 Task: Schedule a recurring monthly meeting titled 'Monthly Business Review' with specified attendees starting on July 2, 2023.
Action: Mouse moved to (13, 53)
Screenshot: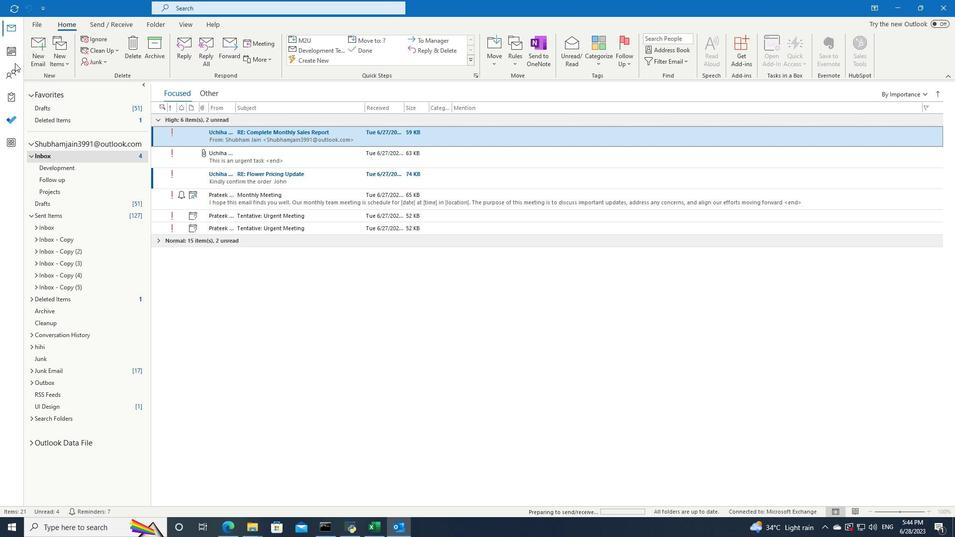 
Action: Mouse pressed left at (13, 53)
Screenshot: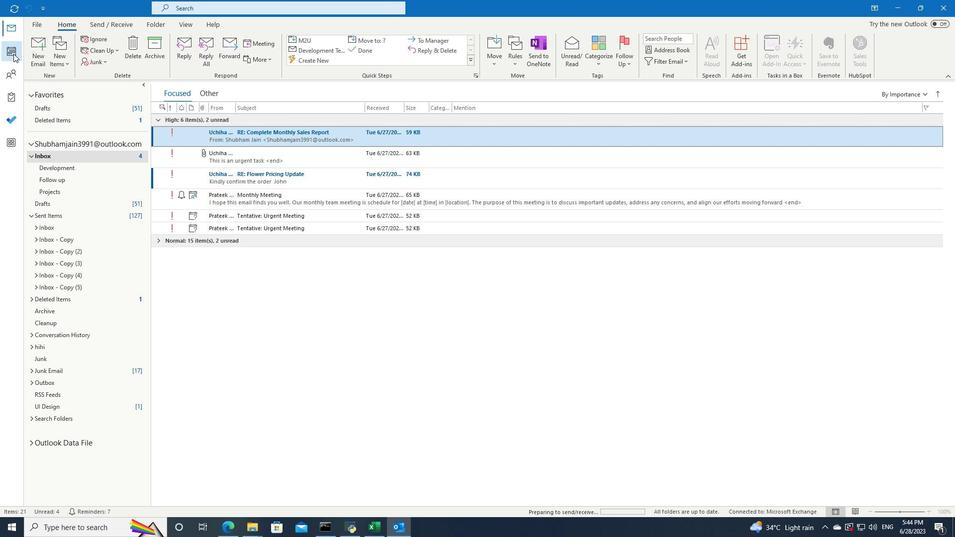 
Action: Mouse moved to (285, 54)
Screenshot: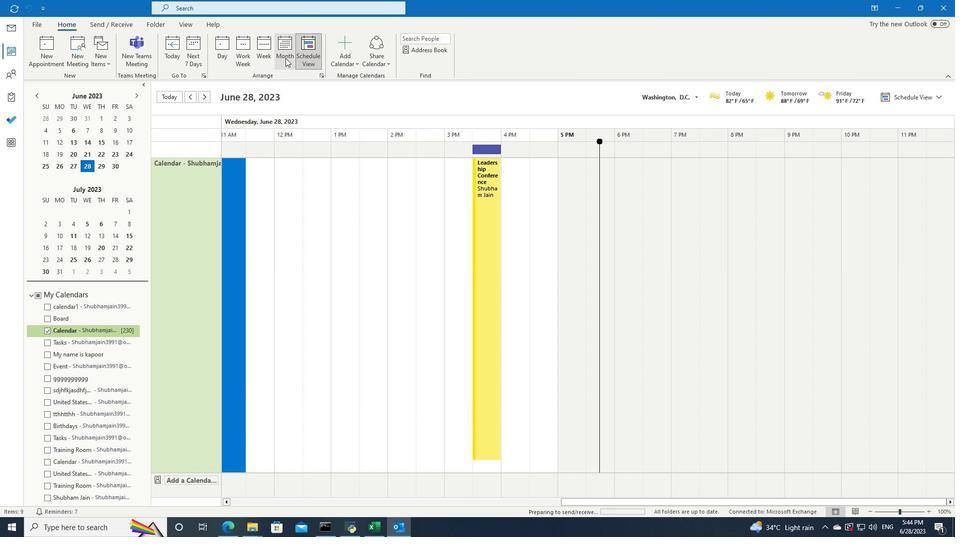 
Action: Mouse pressed left at (285, 54)
Screenshot: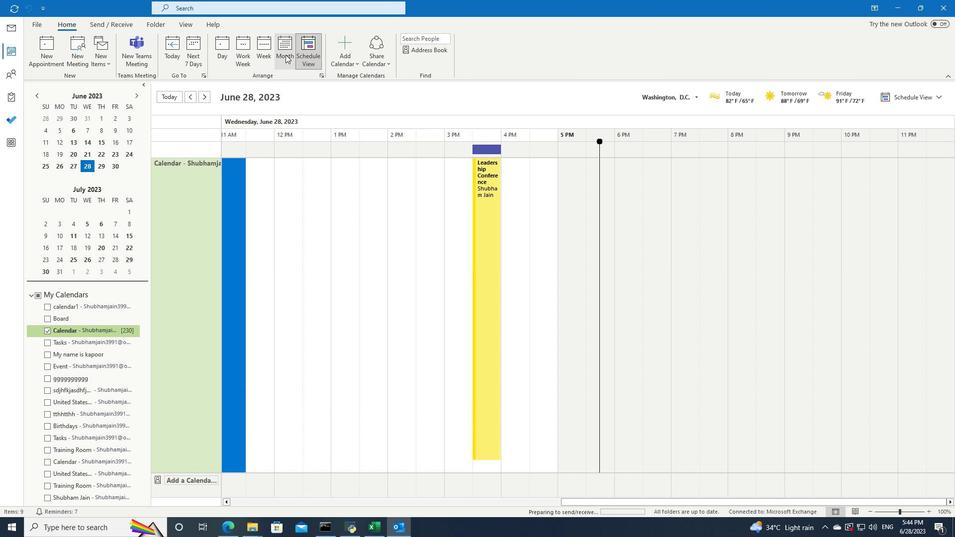 
Action: Mouse moved to (515, 389)
Screenshot: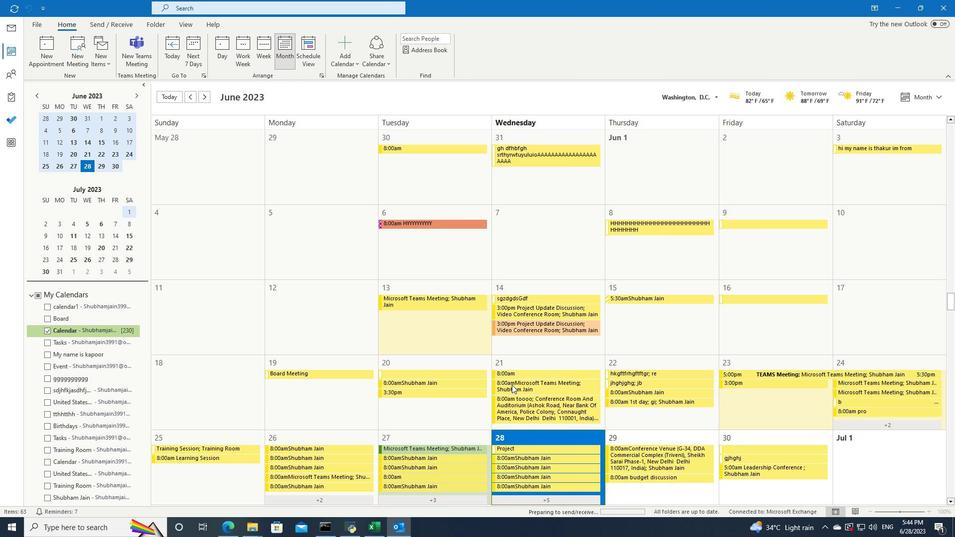 
Action: Mouse scrolled (515, 389) with delta (0, 0)
Screenshot: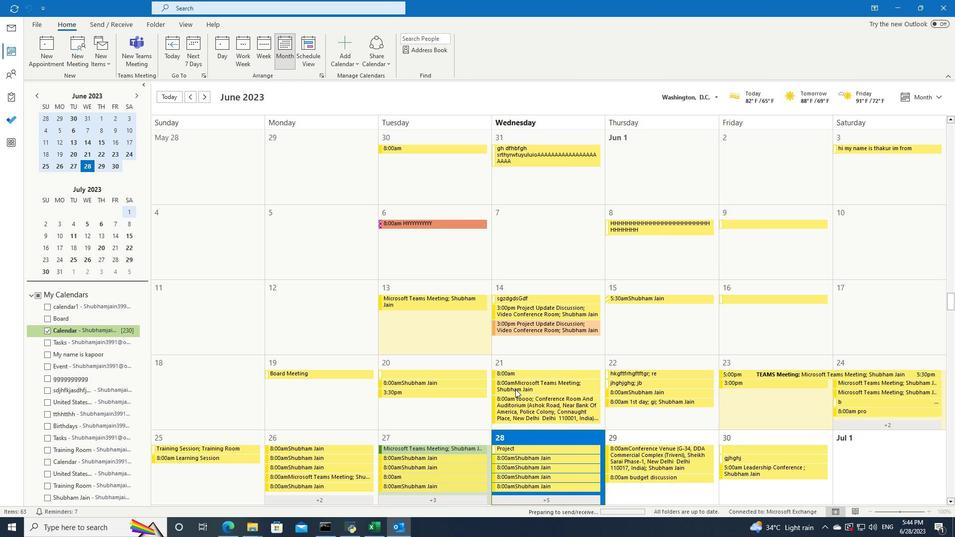 
Action: Mouse scrolled (515, 389) with delta (0, 0)
Screenshot: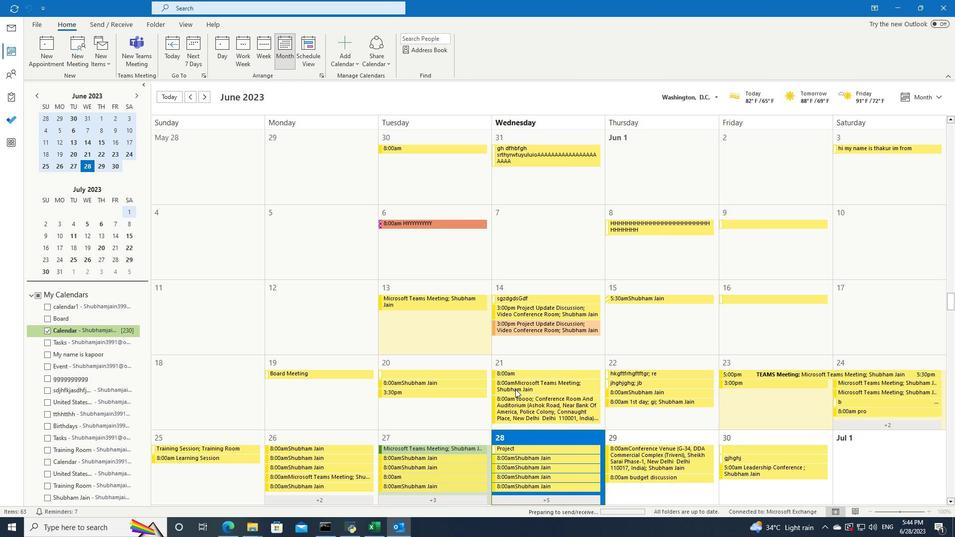 
Action: Mouse scrolled (515, 389) with delta (0, 0)
Screenshot: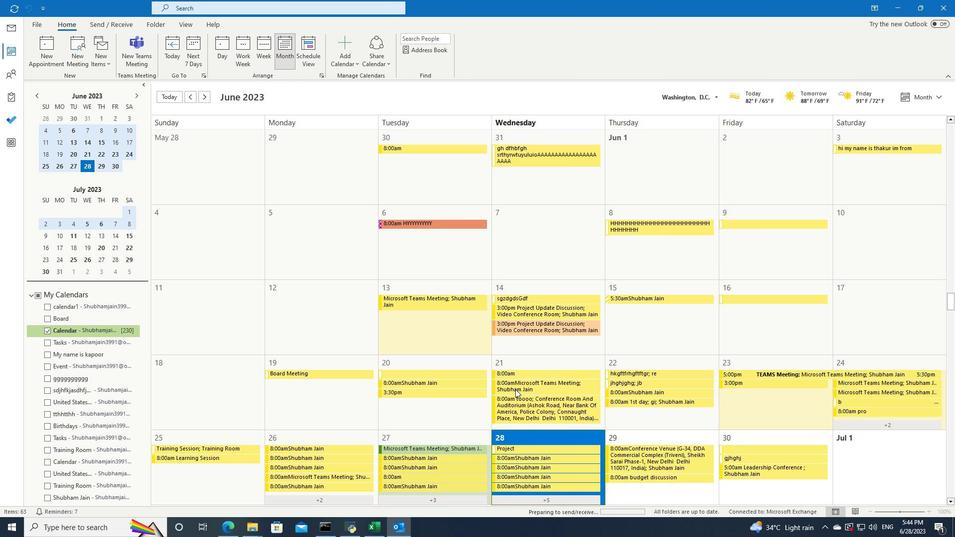 
Action: Mouse moved to (195, 295)
Screenshot: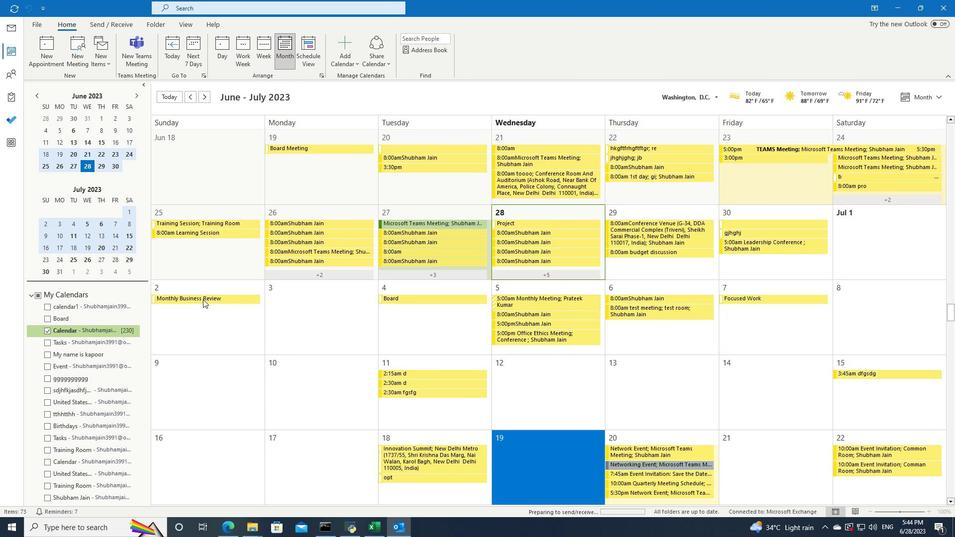 
Action: Mouse pressed left at (195, 295)
Screenshot: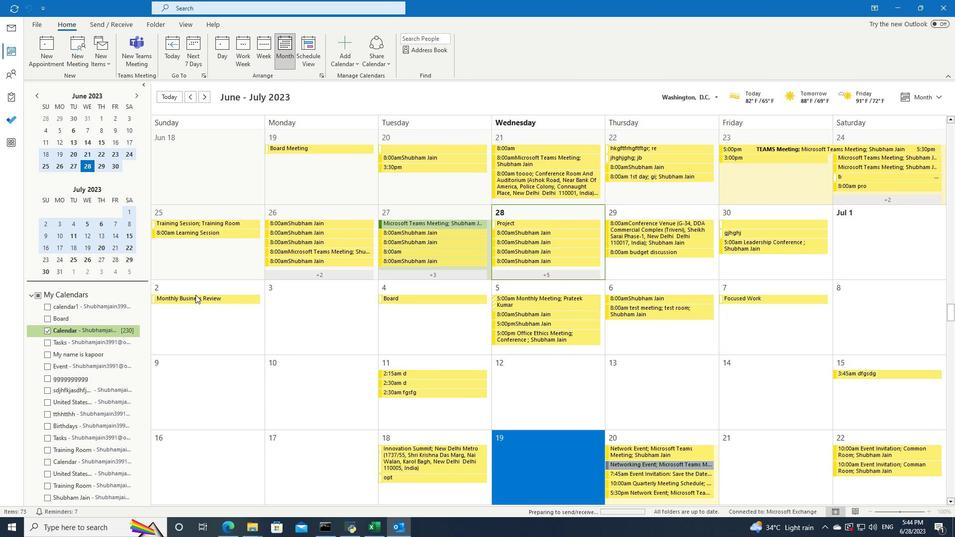 
Action: Mouse pressed left at (195, 295)
Screenshot: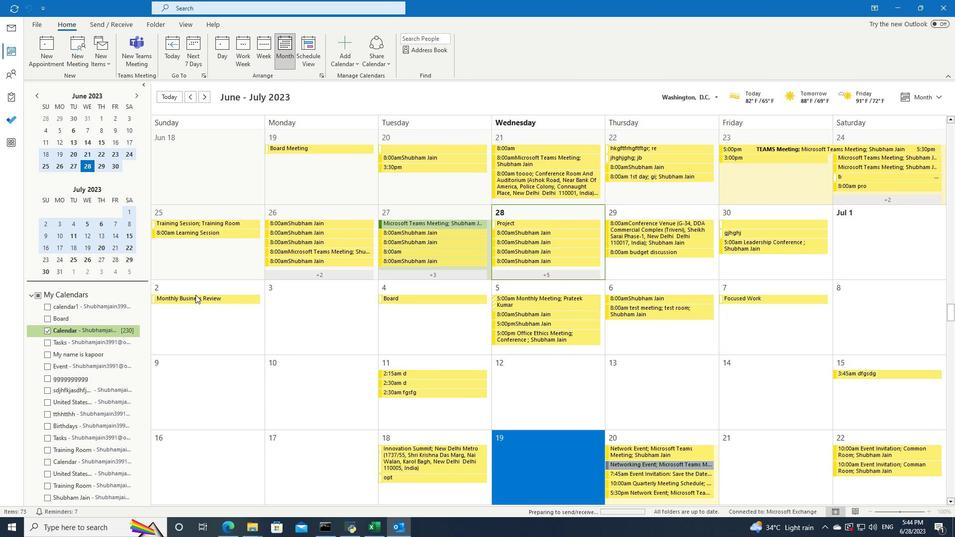 
Action: Mouse moved to (171, 61)
Screenshot: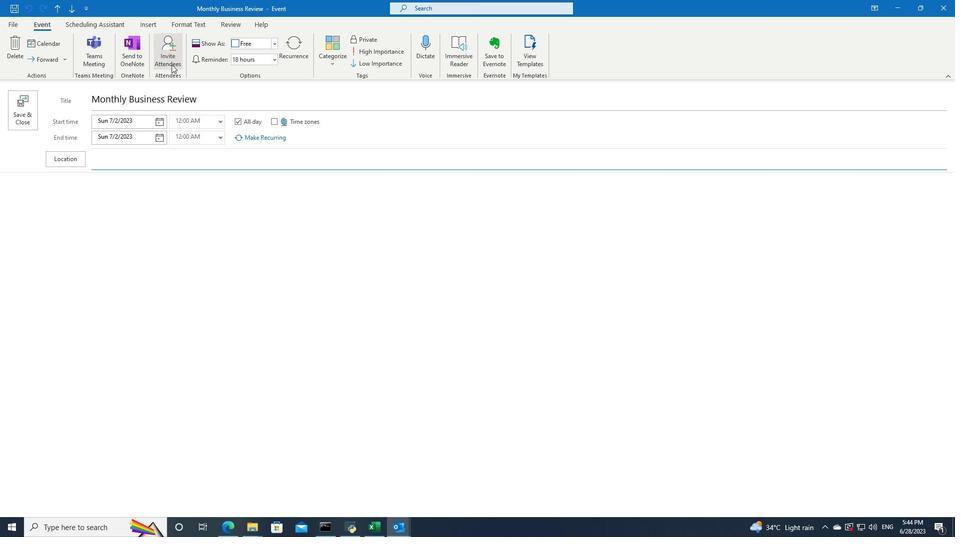 
Action: Mouse pressed left at (171, 61)
Screenshot: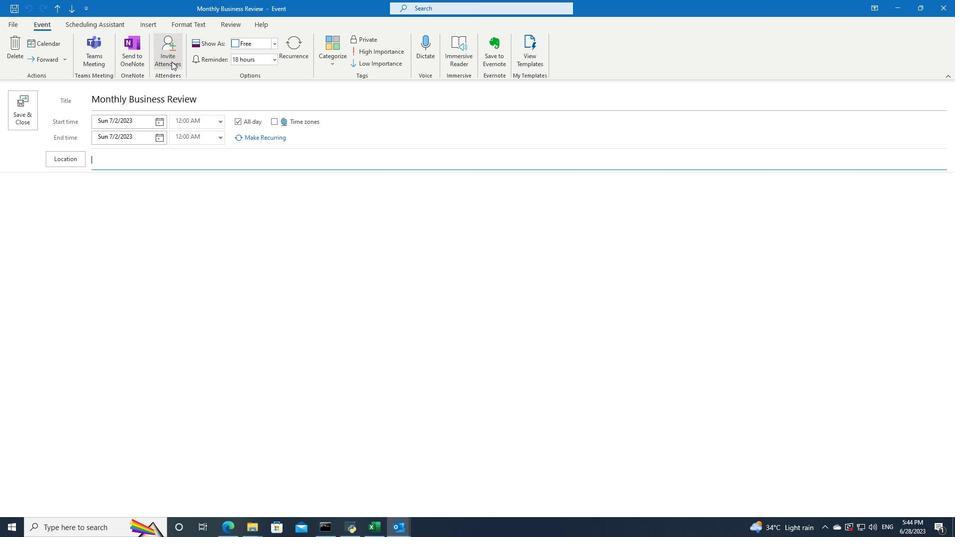 
Action: Mouse moved to (136, 109)
Screenshot: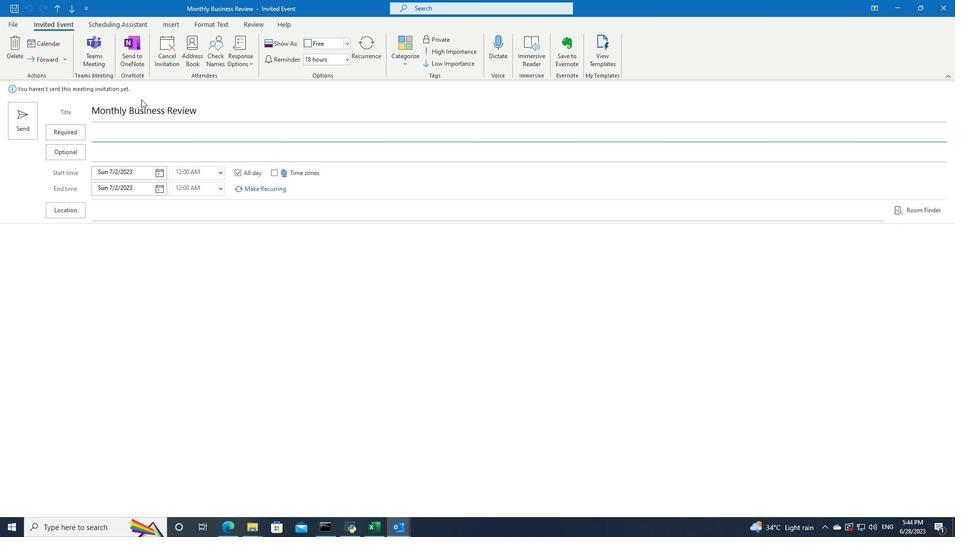 
Action: Key pressed piyush.bhardwajini<Key.shift>@softage.net
Screenshot: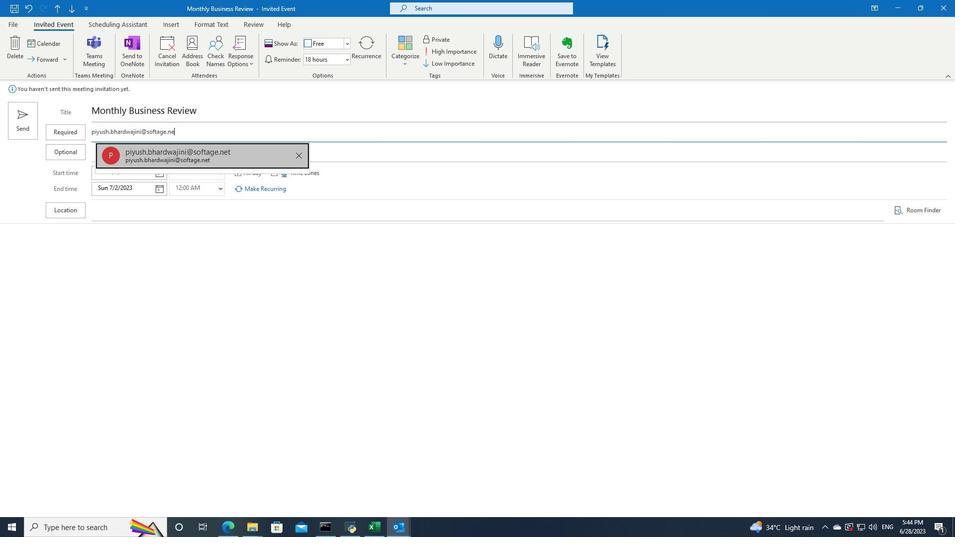
Action: Mouse moved to (193, 158)
Screenshot: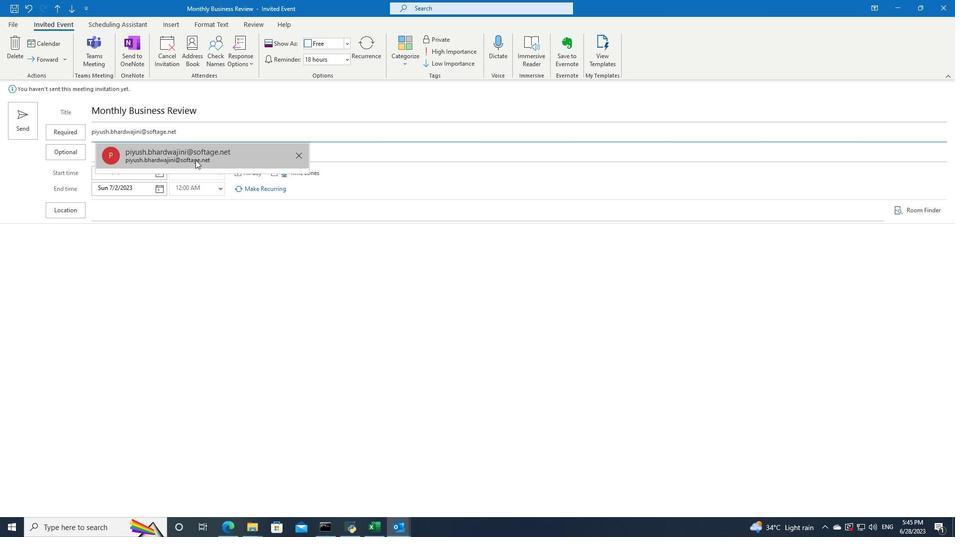 
Action: Mouse pressed left at (193, 158)
Screenshot: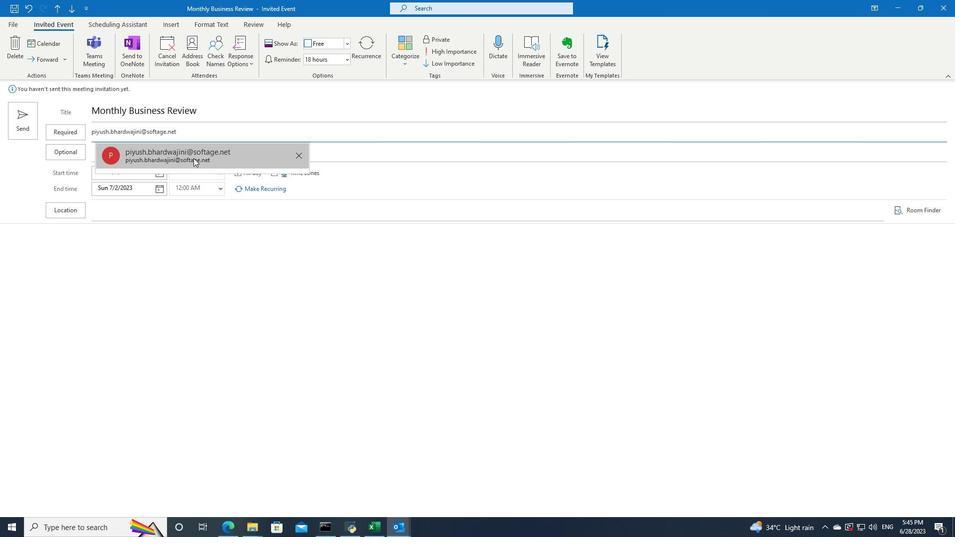 
Action: Key pressed rohanraj.sharma<Key.shift>@softage.net
Screenshot: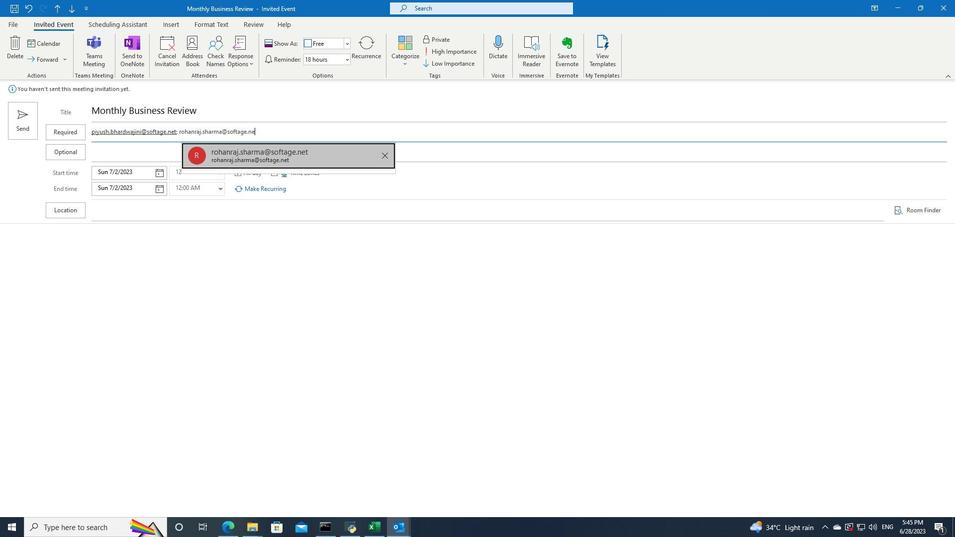 
Action: Mouse moved to (241, 157)
Screenshot: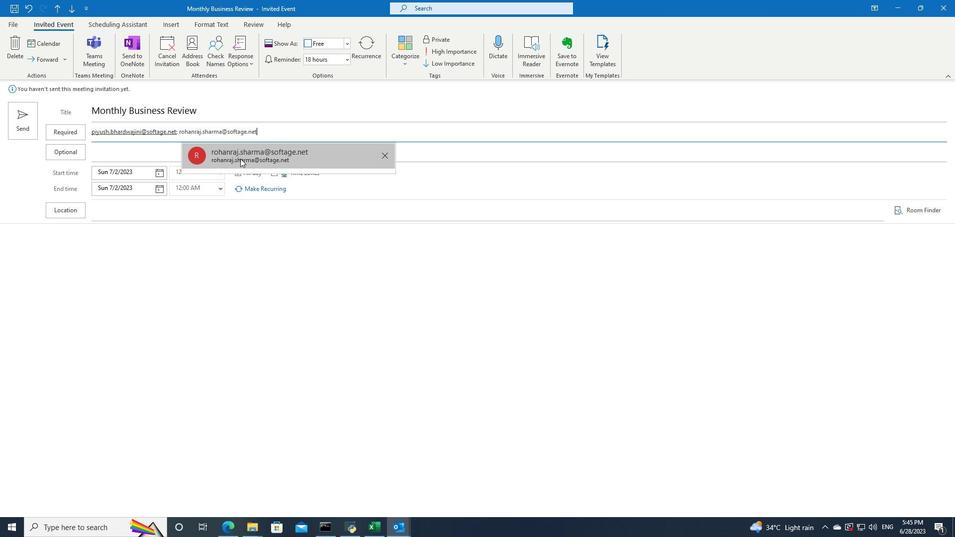 
Action: Mouse pressed left at (241, 157)
Screenshot: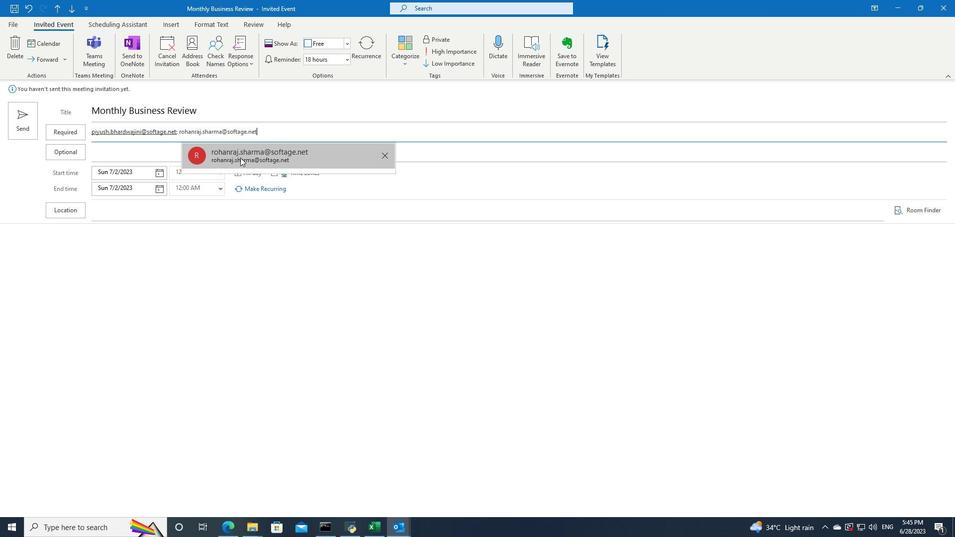 
Action: Mouse moved to (370, 54)
Screenshot: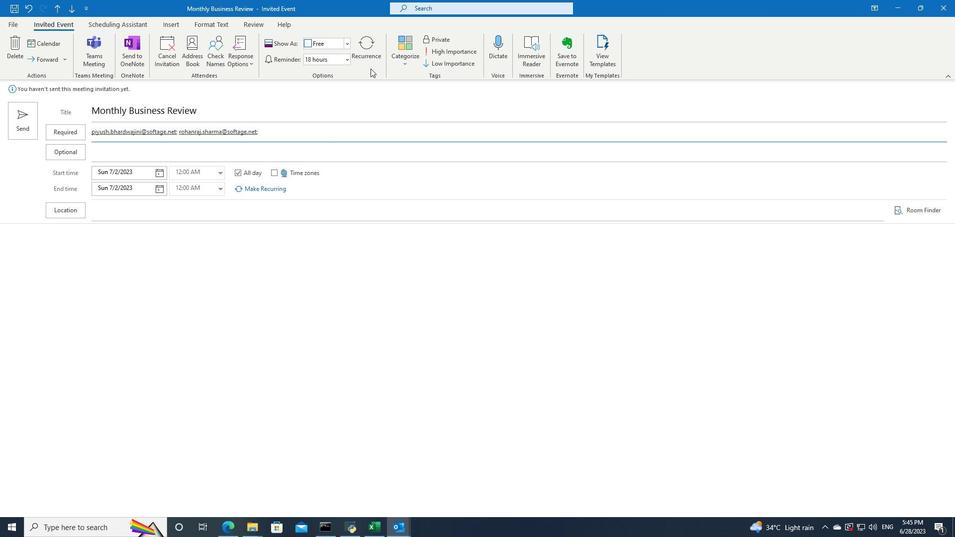 
Action: Mouse pressed left at (370, 54)
Screenshot: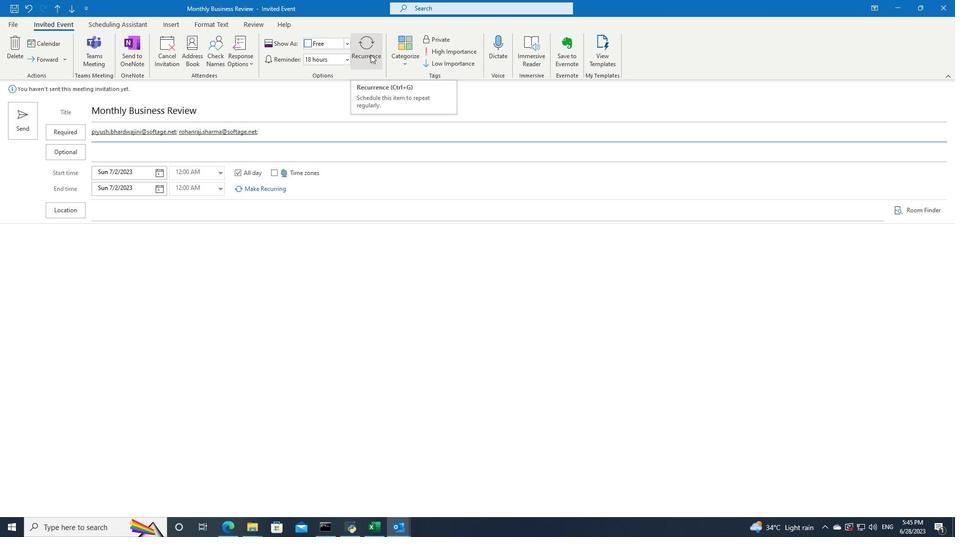 
Action: Mouse moved to (367, 261)
Screenshot: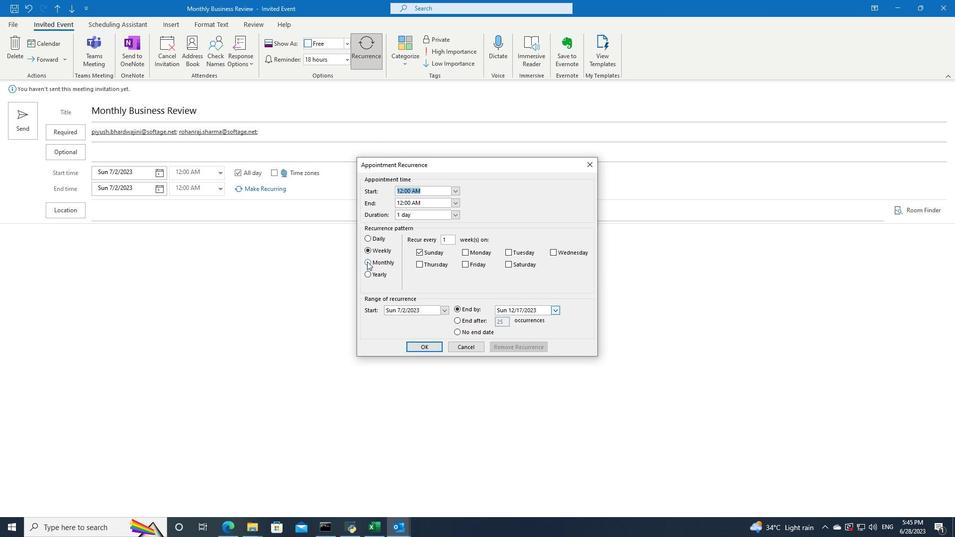 
Action: Mouse pressed left at (367, 261)
Screenshot: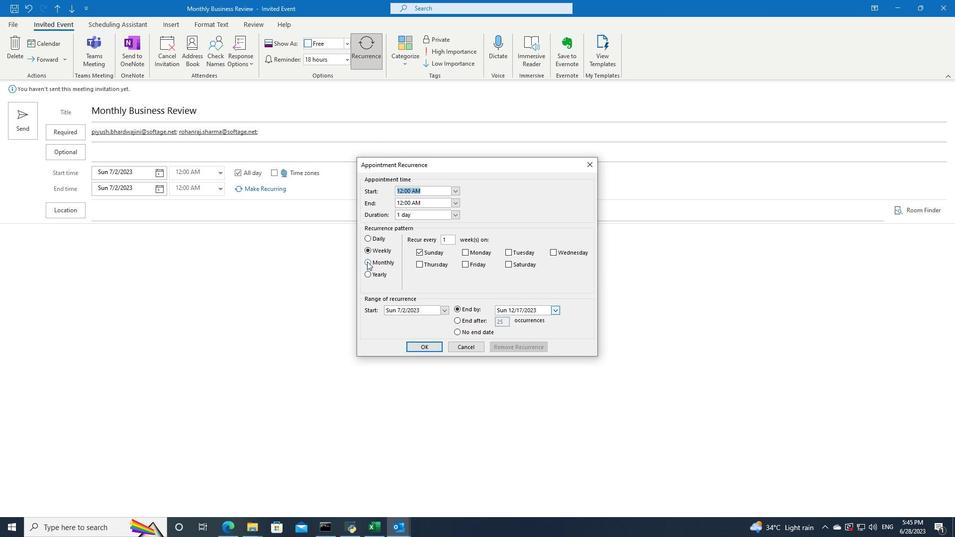 
Action: Mouse moved to (419, 346)
Screenshot: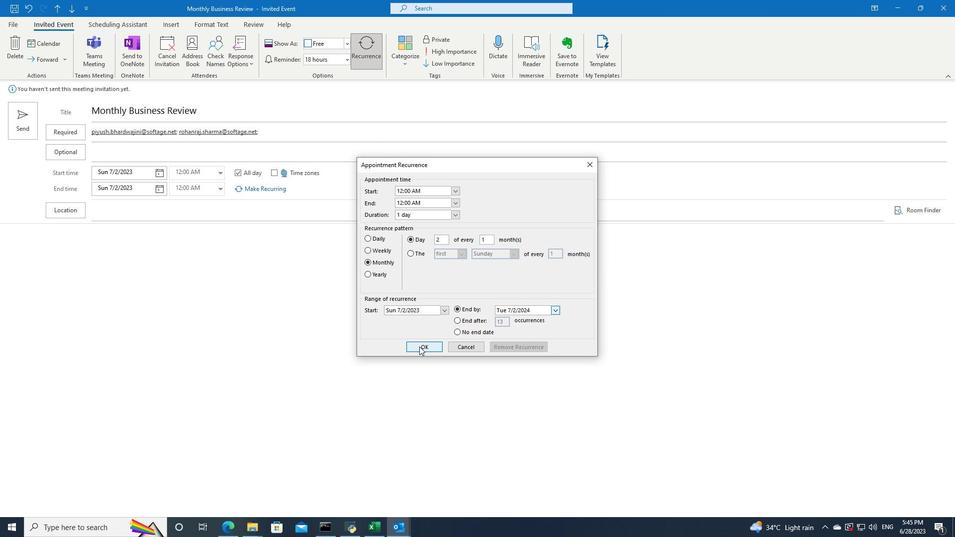 
Action: Mouse pressed left at (419, 346)
Screenshot: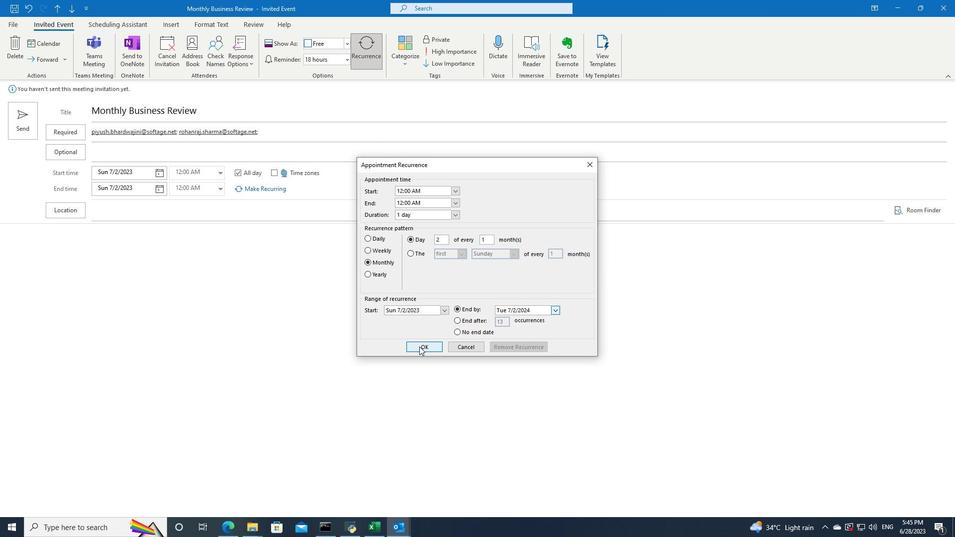 
